 Task: Look for organic products in the category "Swiss".
Action: Mouse moved to (807, 315)
Screenshot: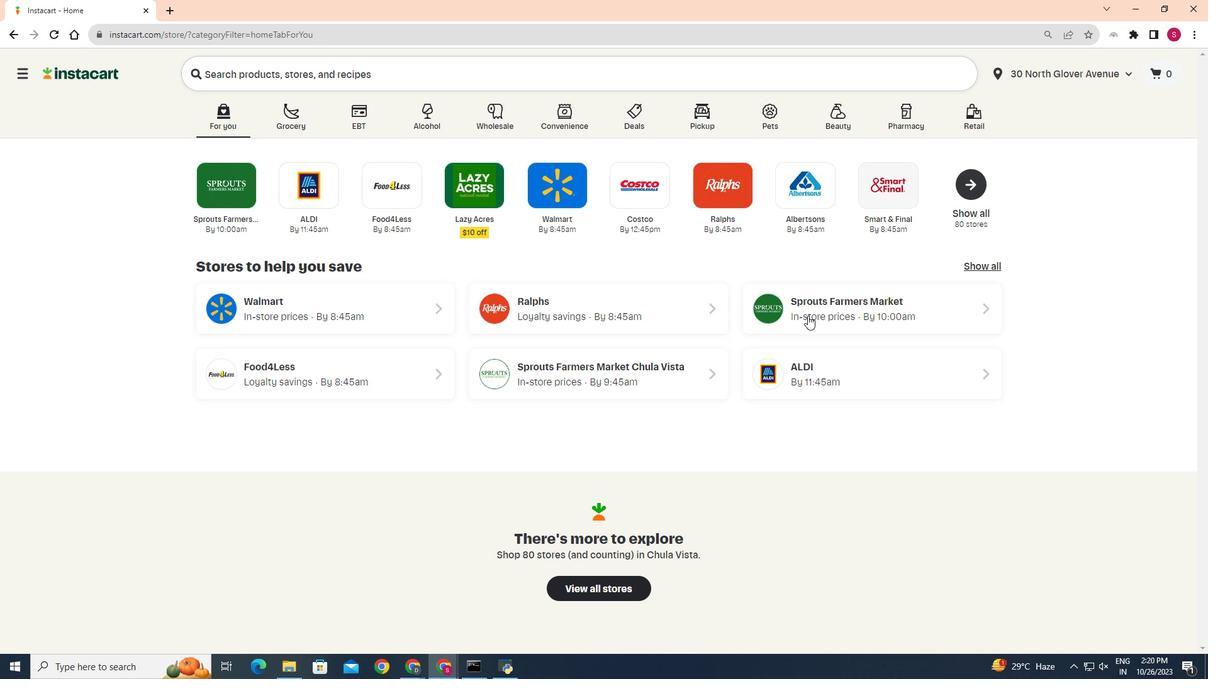 
Action: Mouse pressed left at (807, 315)
Screenshot: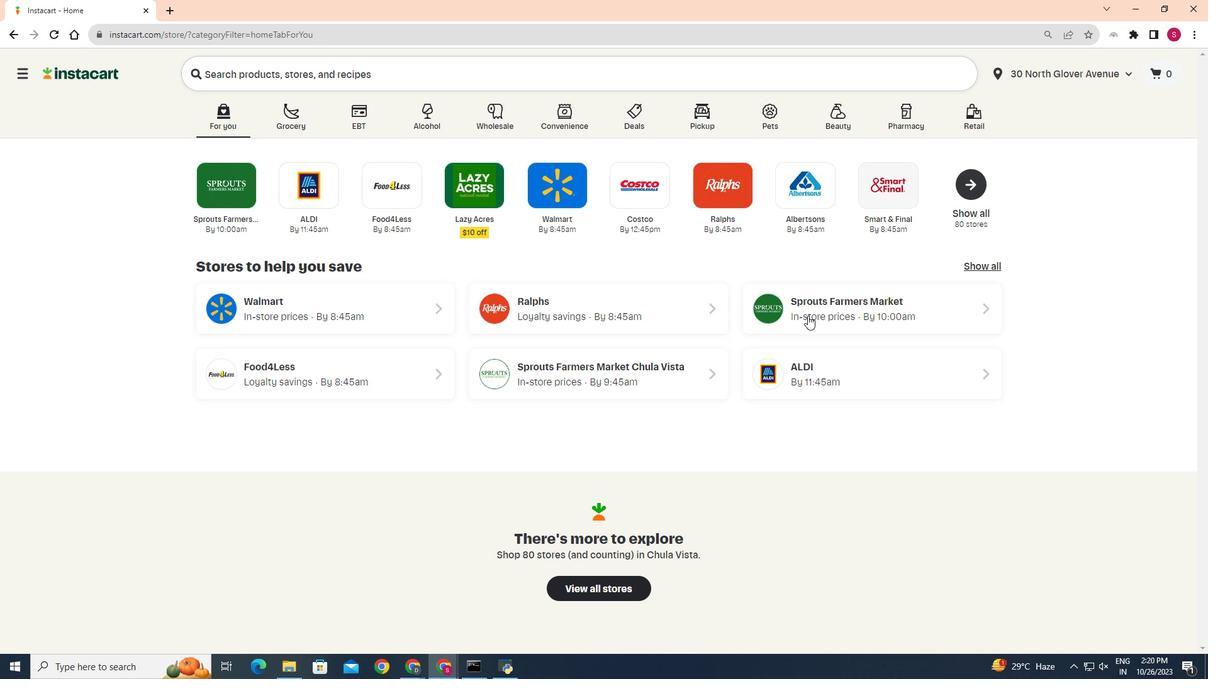 
Action: Mouse moved to (42, 526)
Screenshot: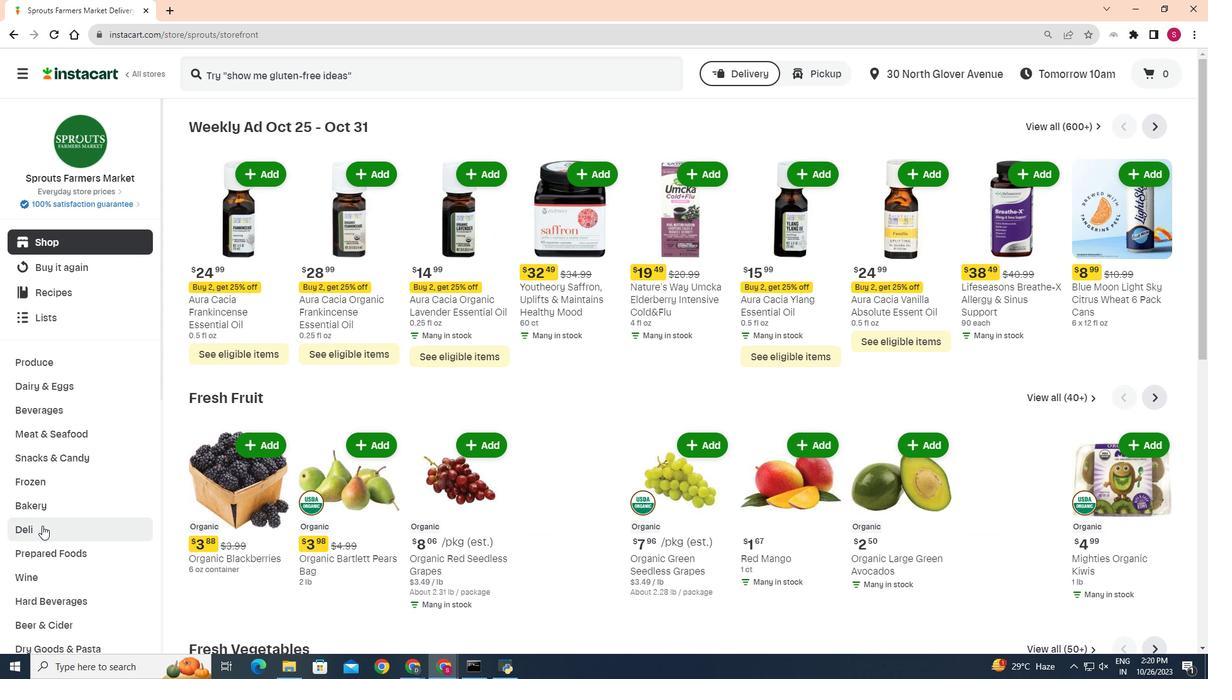 
Action: Mouse pressed left at (42, 526)
Screenshot: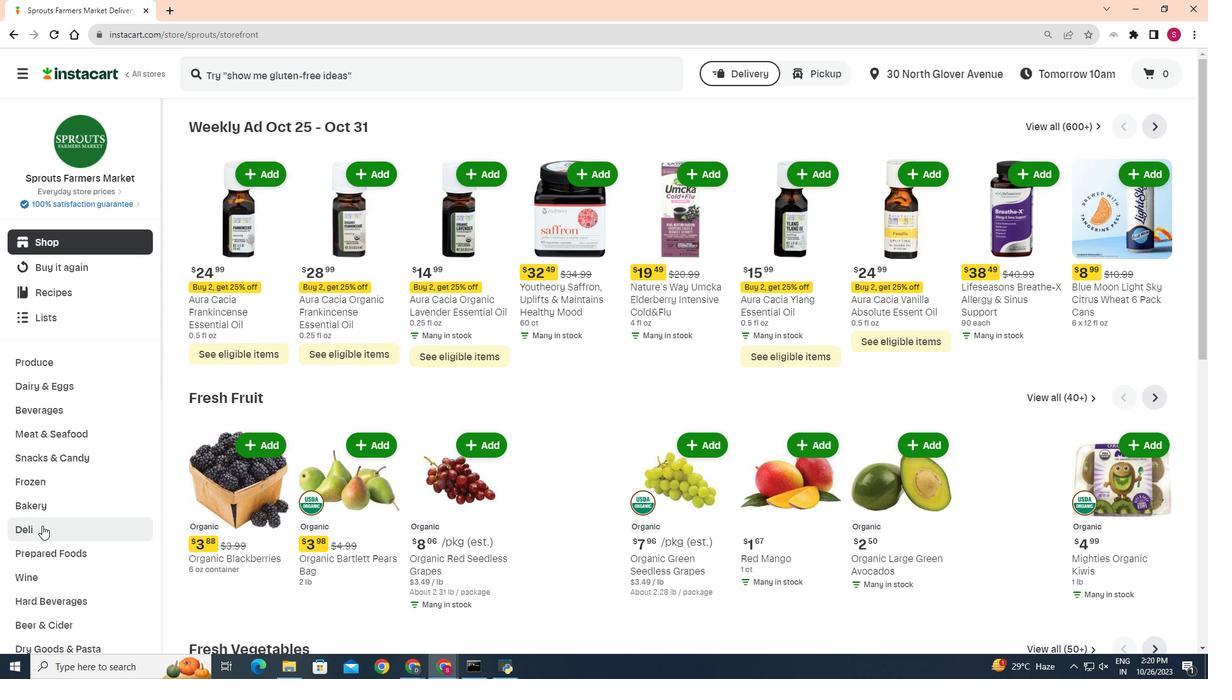 
Action: Mouse moved to (330, 157)
Screenshot: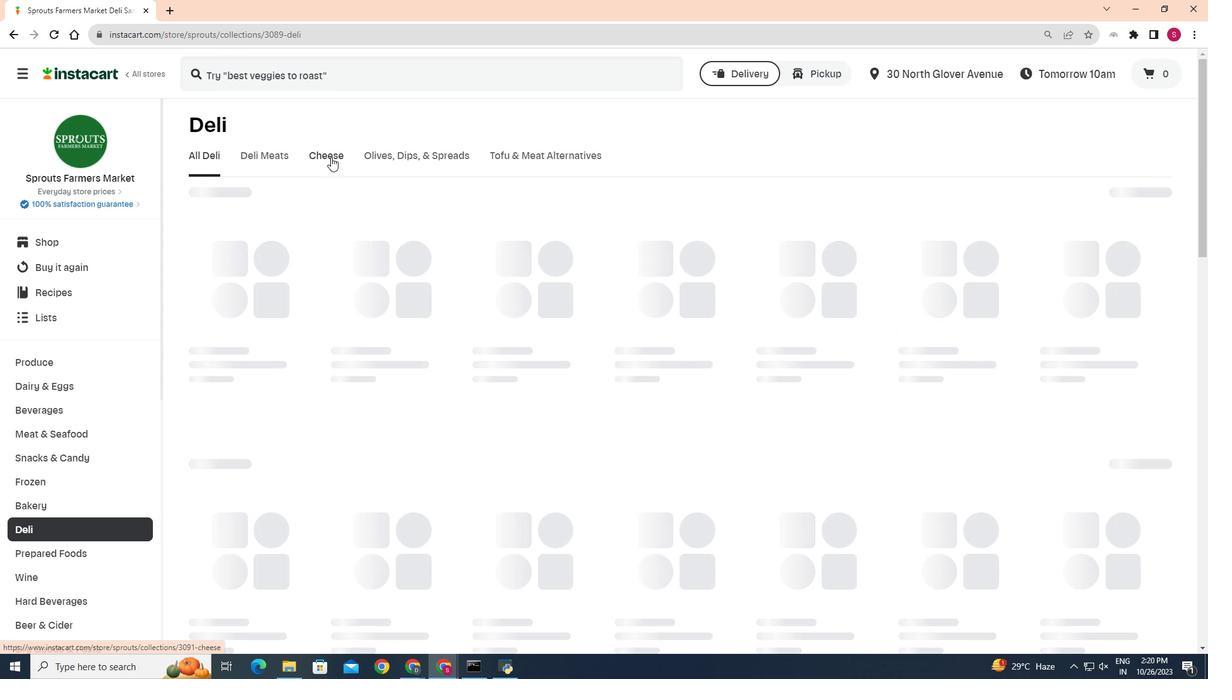 
Action: Mouse pressed left at (330, 157)
Screenshot: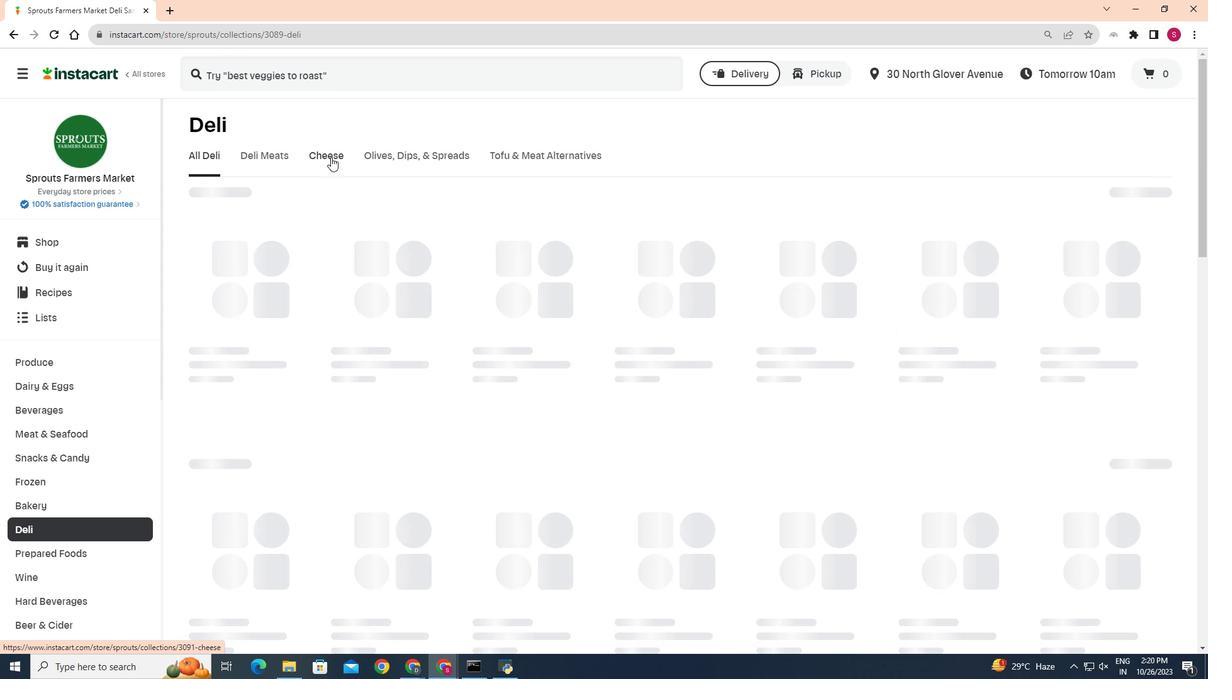 
Action: Mouse moved to (789, 203)
Screenshot: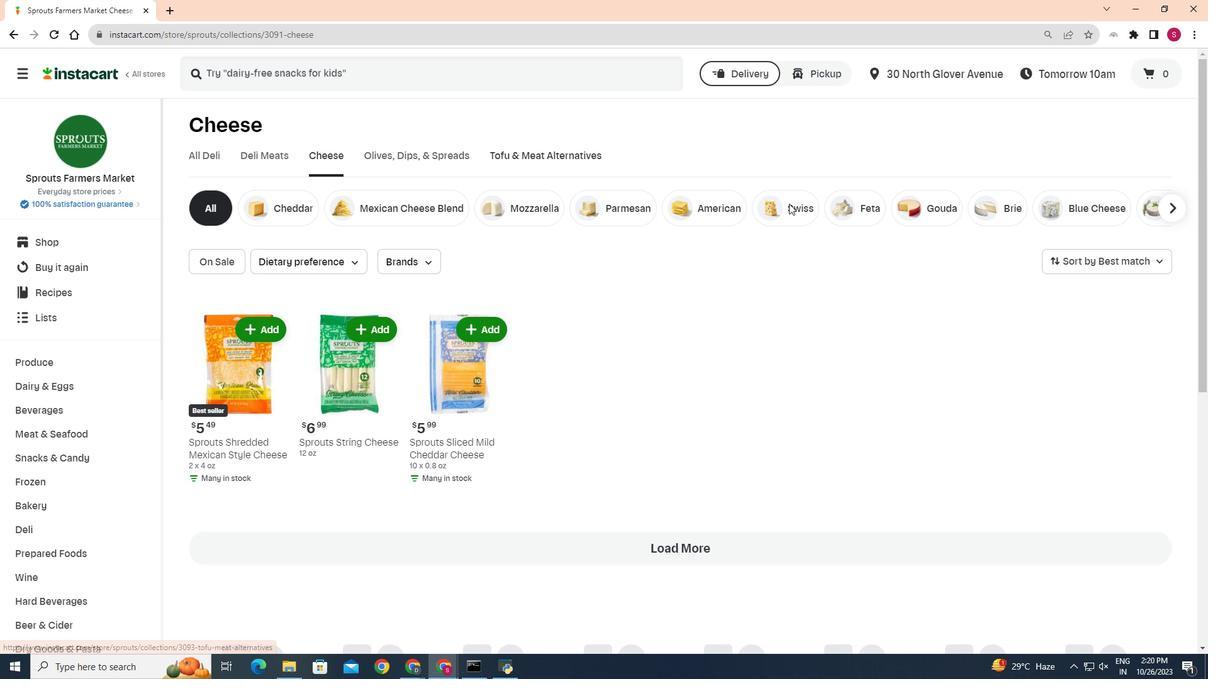 
Action: Mouse pressed left at (789, 203)
Screenshot: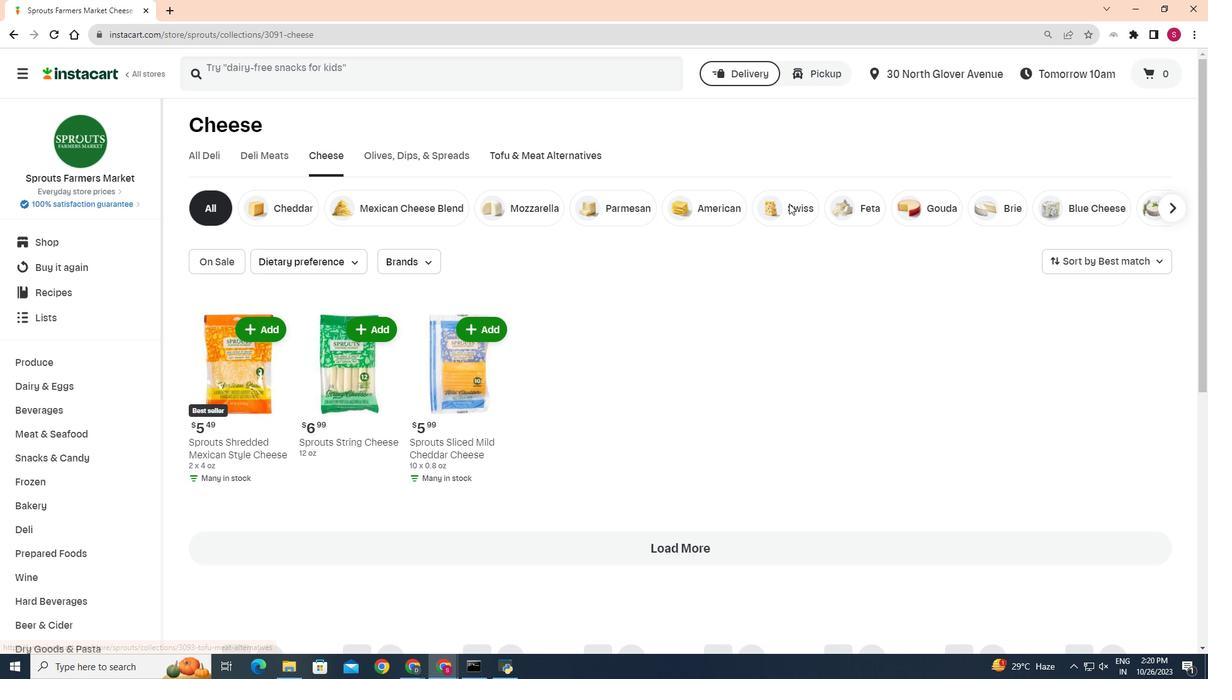 
Action: Mouse moved to (789, 216)
Screenshot: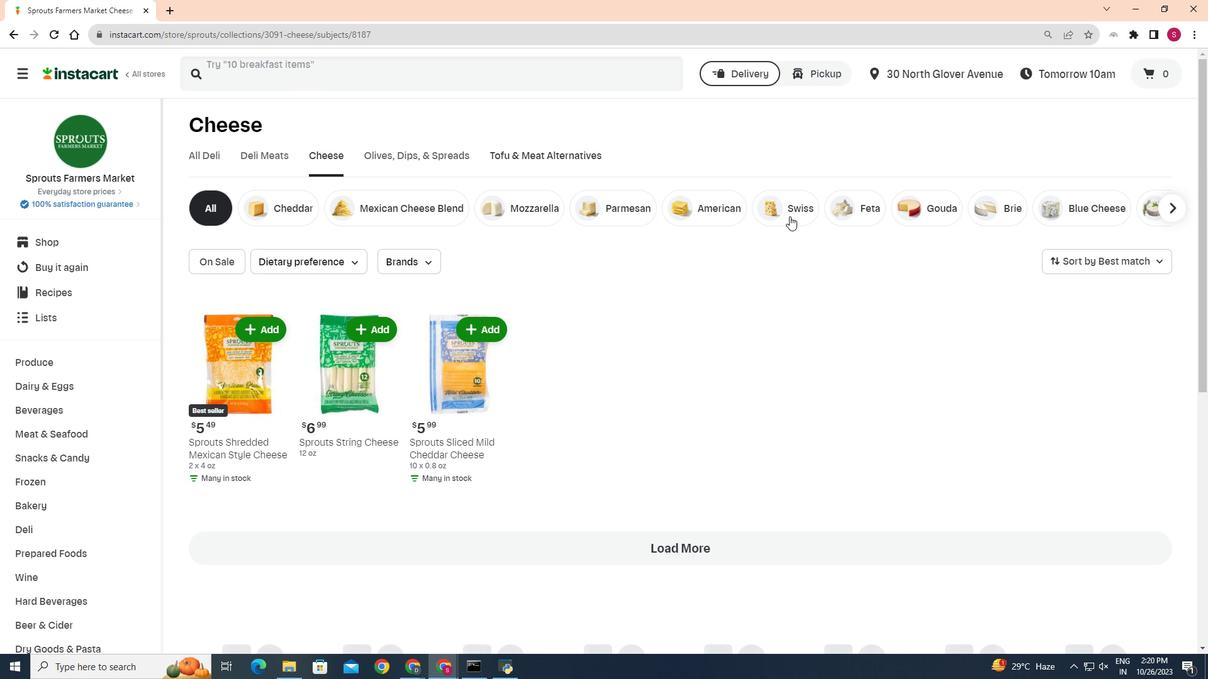 
Action: Mouse pressed left at (789, 216)
Screenshot: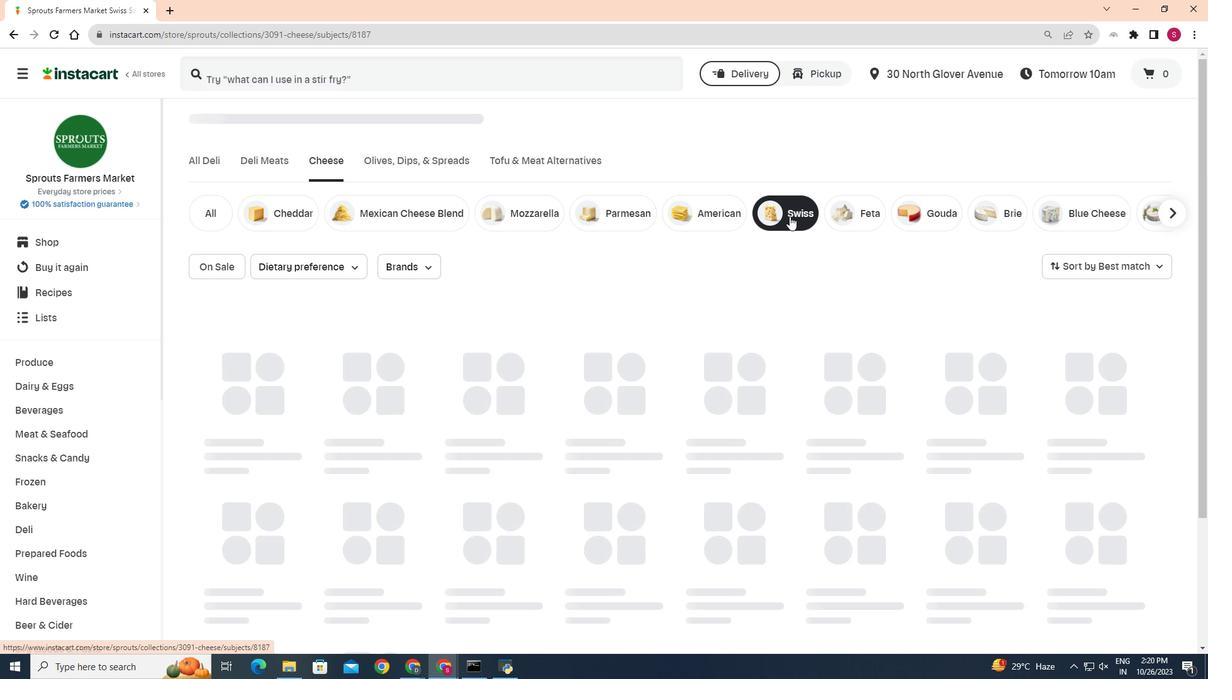 
Action: Mouse moved to (322, 261)
Screenshot: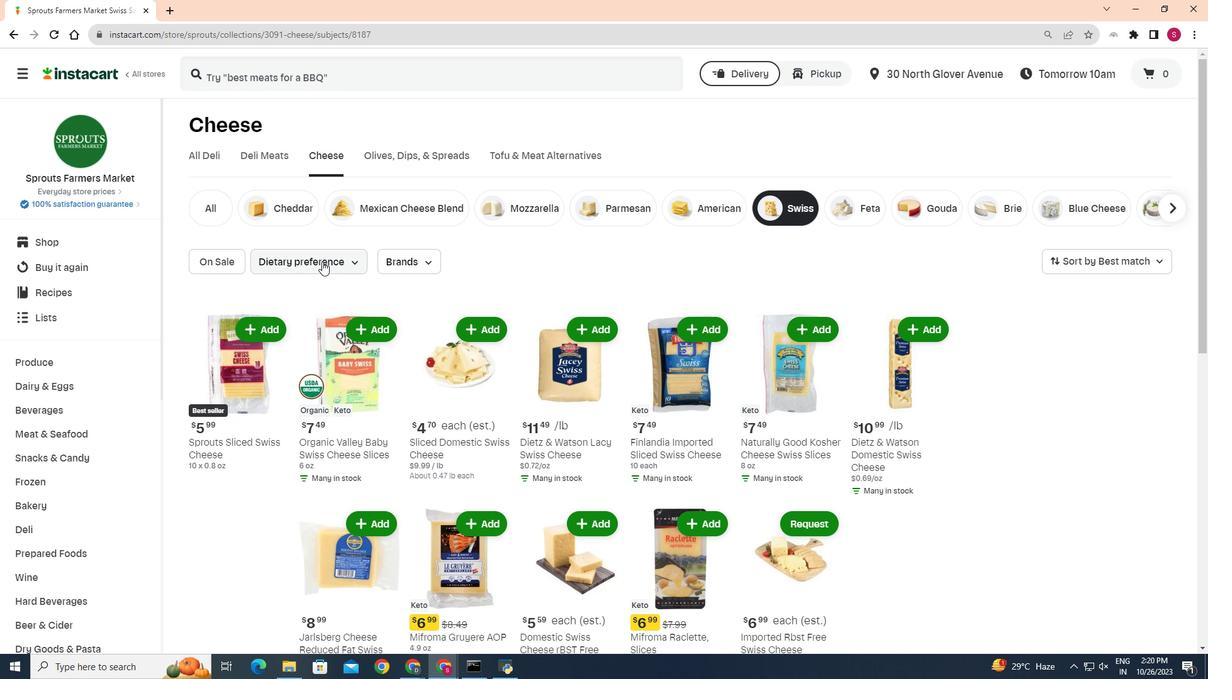
Action: Mouse pressed left at (322, 261)
Screenshot: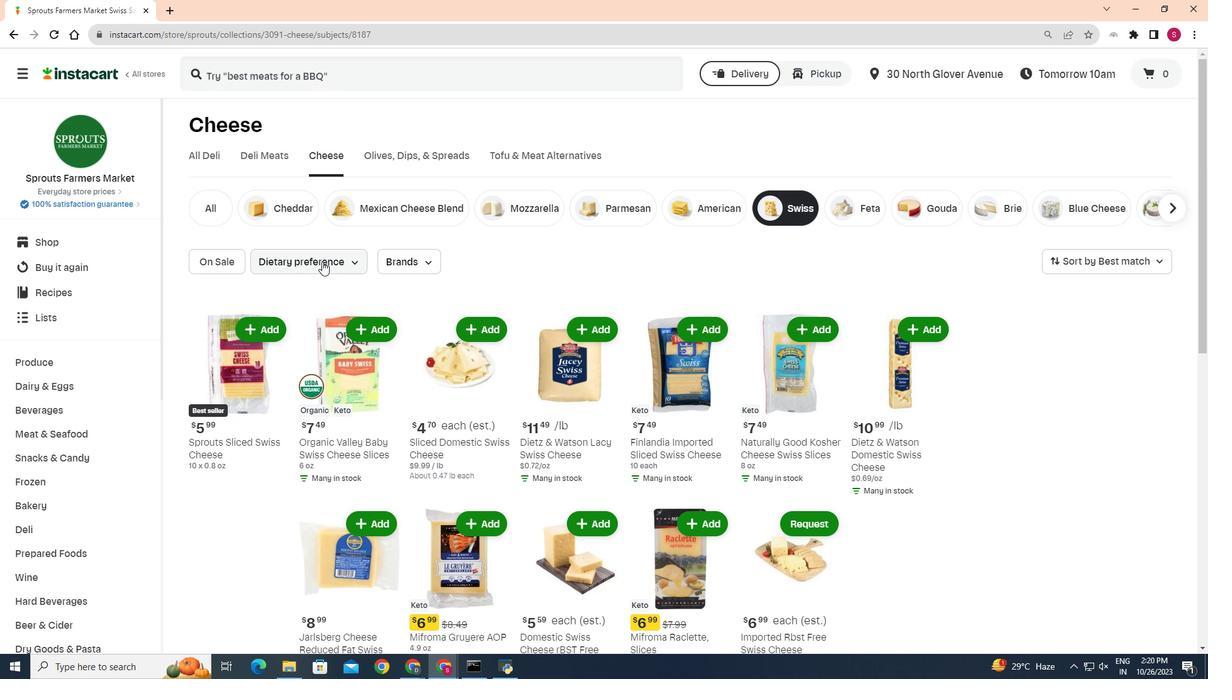 
Action: Mouse moved to (274, 297)
Screenshot: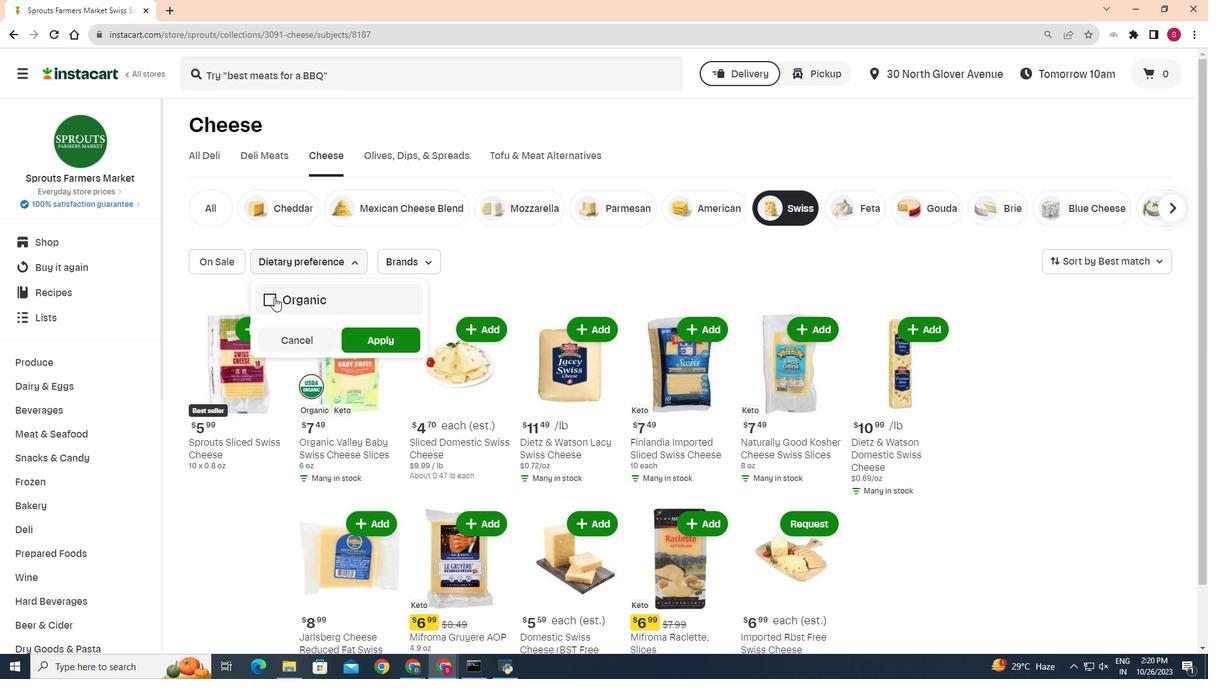 
Action: Mouse pressed left at (274, 297)
Screenshot: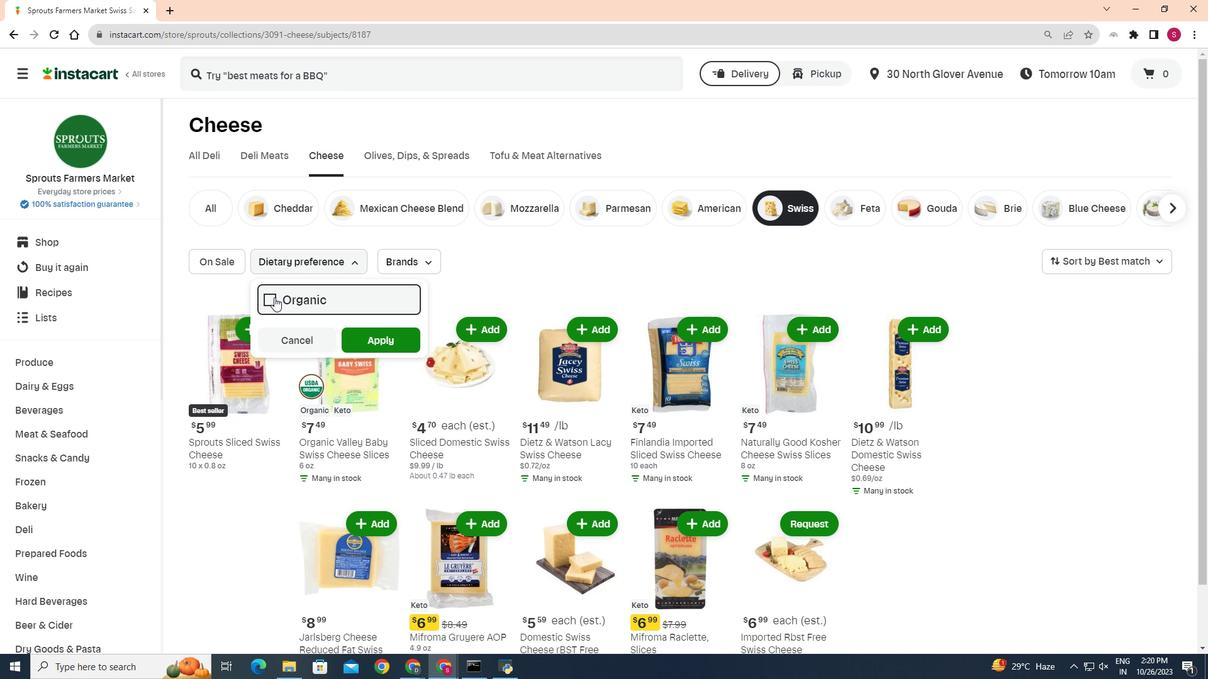 
Action: Mouse moved to (371, 341)
Screenshot: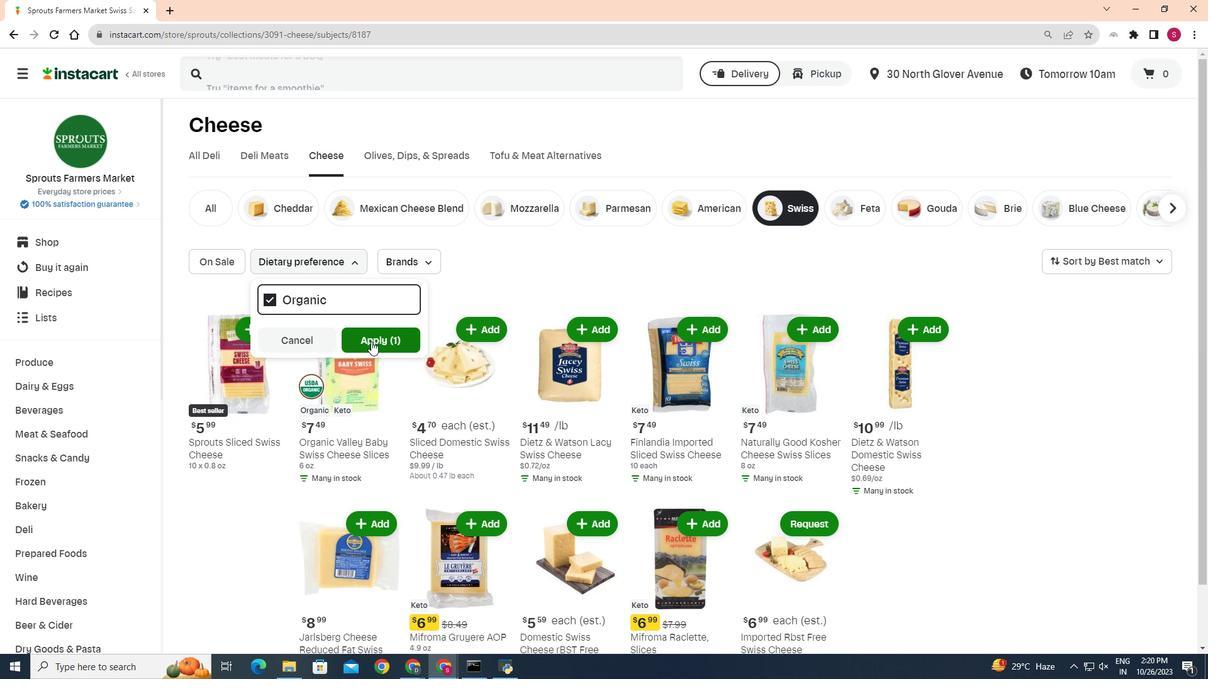 
Action: Mouse pressed left at (371, 341)
Screenshot: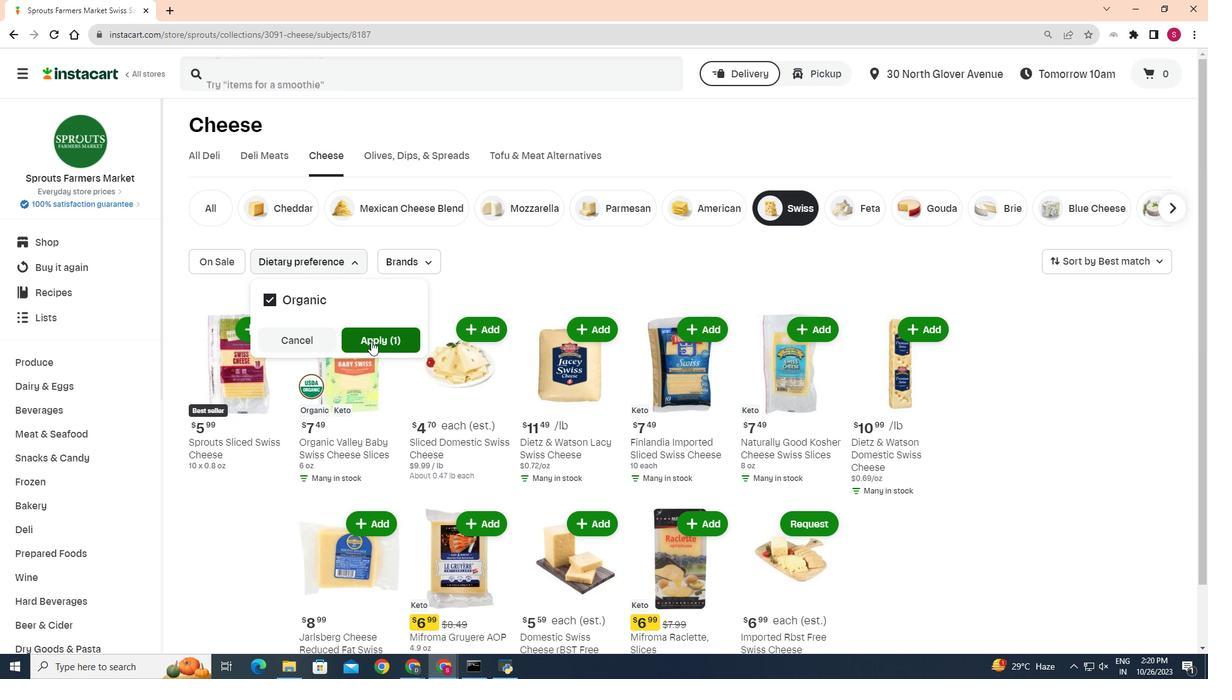 
Action: Mouse moved to (668, 285)
Screenshot: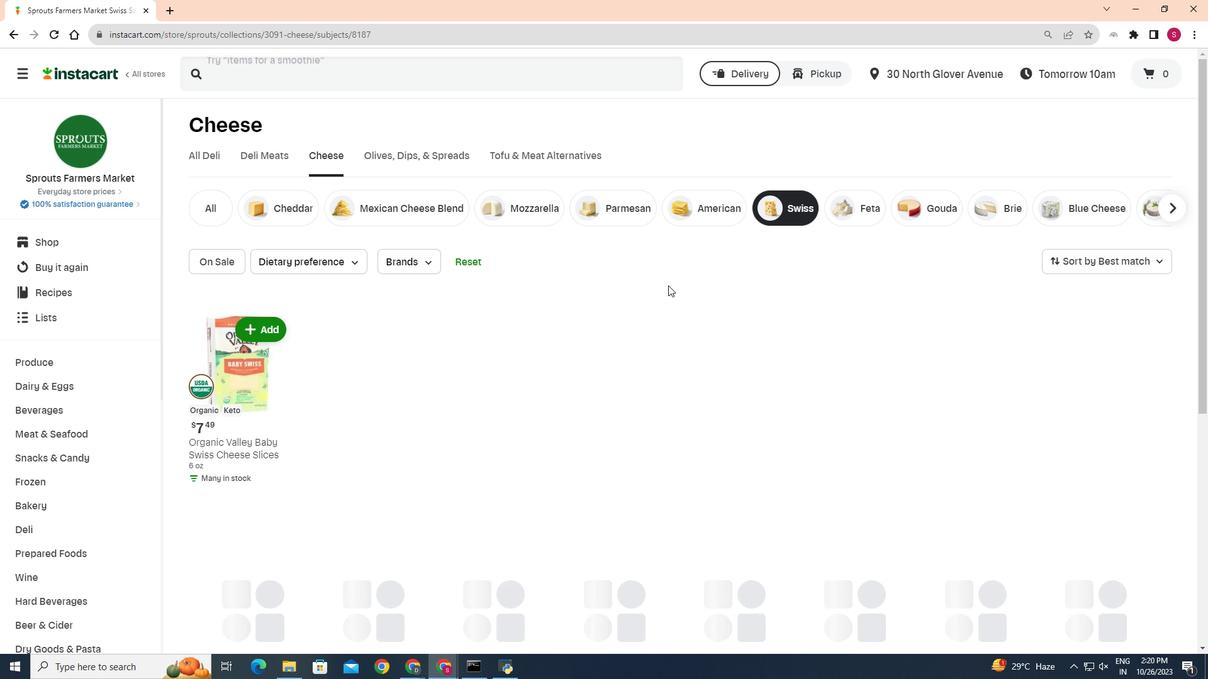 
